 Task: Create a sub task Gather and Analyse Requirements for the task  Develop a new online platform for job postings and applications in the project AgileRevolution , assign it to team member softage.2@softage.net and update the status of the sub task to  Off Track , set the priority of the sub task to High
Action: Mouse moved to (102, 295)
Screenshot: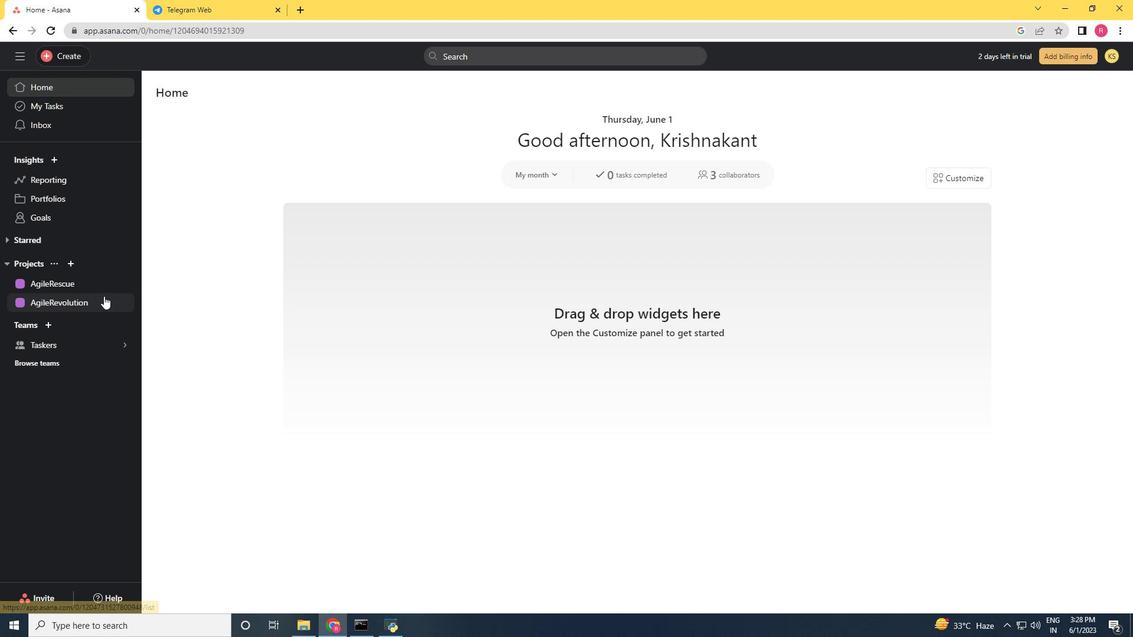 
Action: Mouse pressed left at (102, 295)
Screenshot: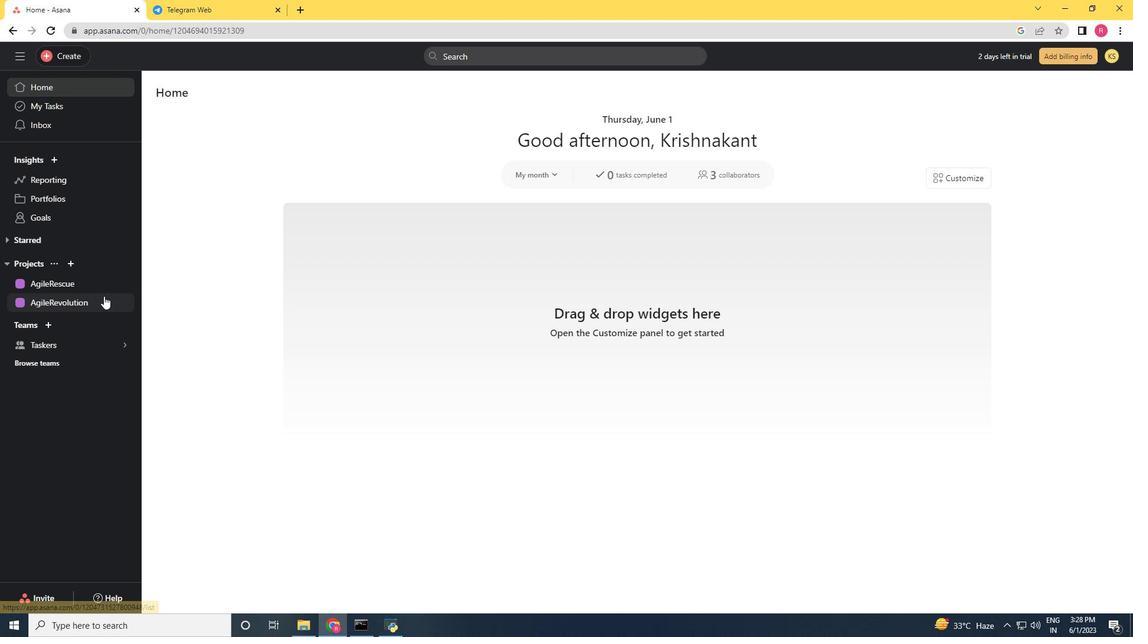 
Action: Mouse moved to (501, 256)
Screenshot: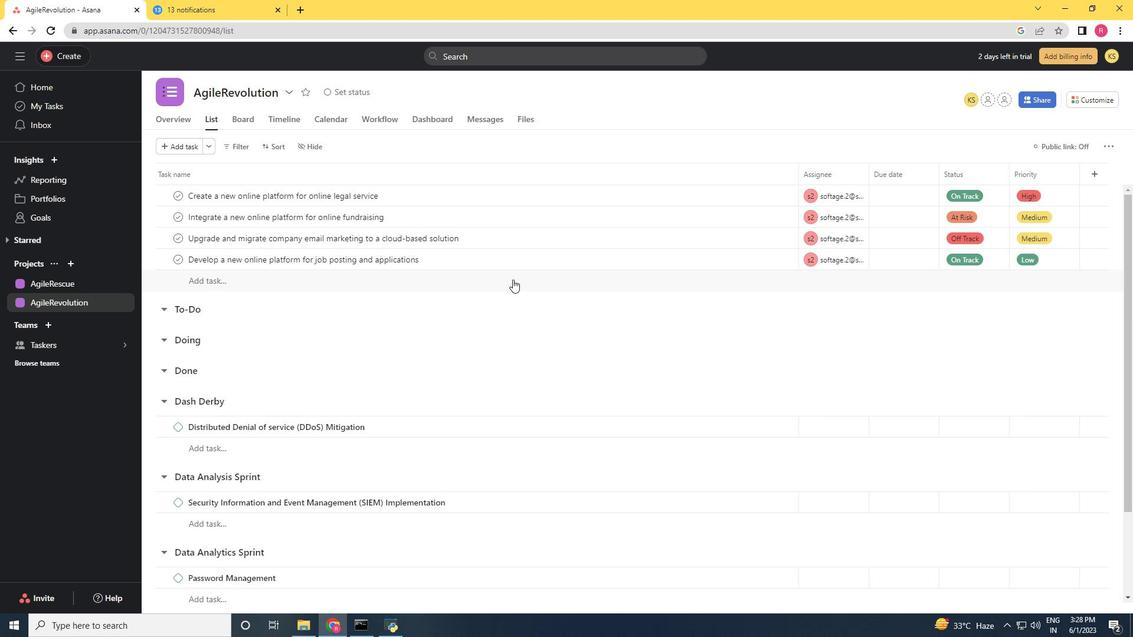 
Action: Mouse pressed left at (501, 256)
Screenshot: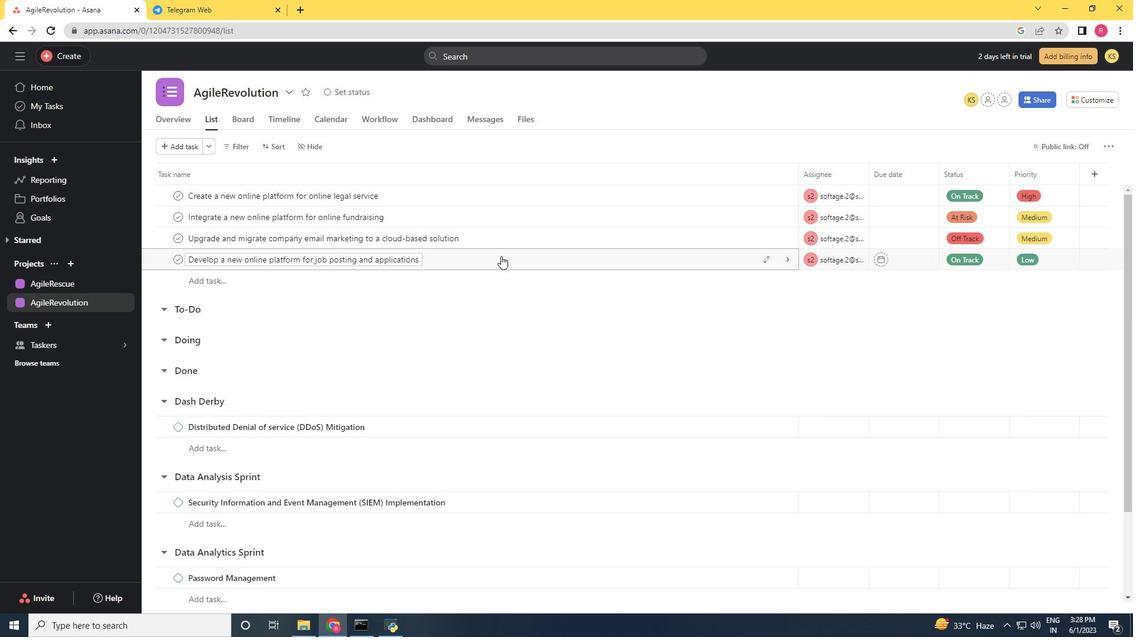 
Action: Mouse moved to (745, 457)
Screenshot: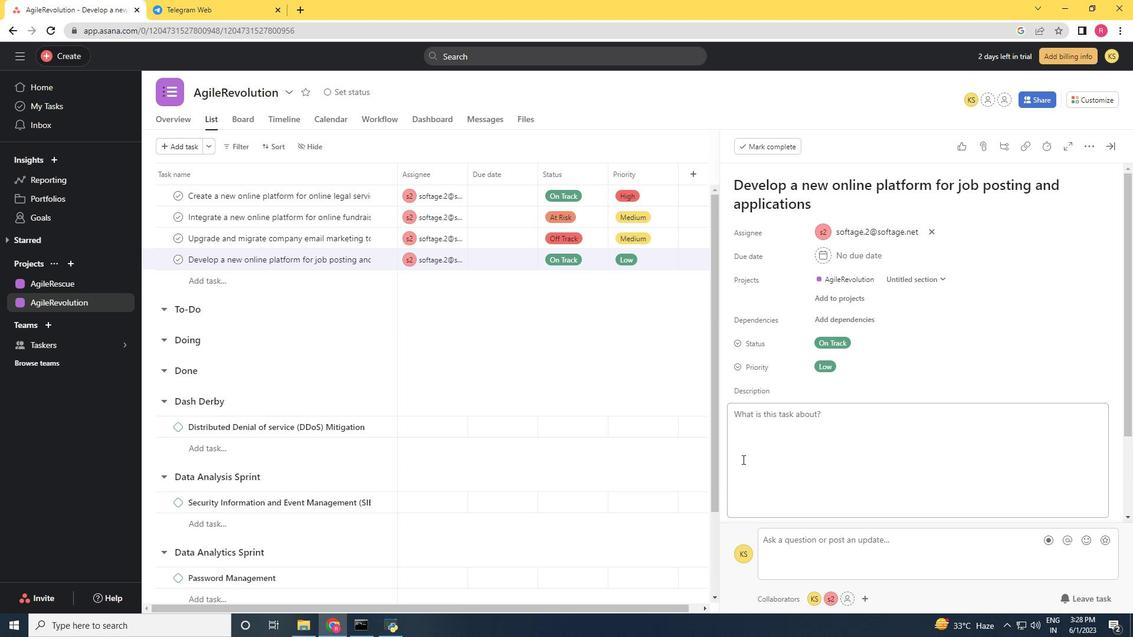 
Action: Mouse scrolled (745, 457) with delta (0, 0)
Screenshot: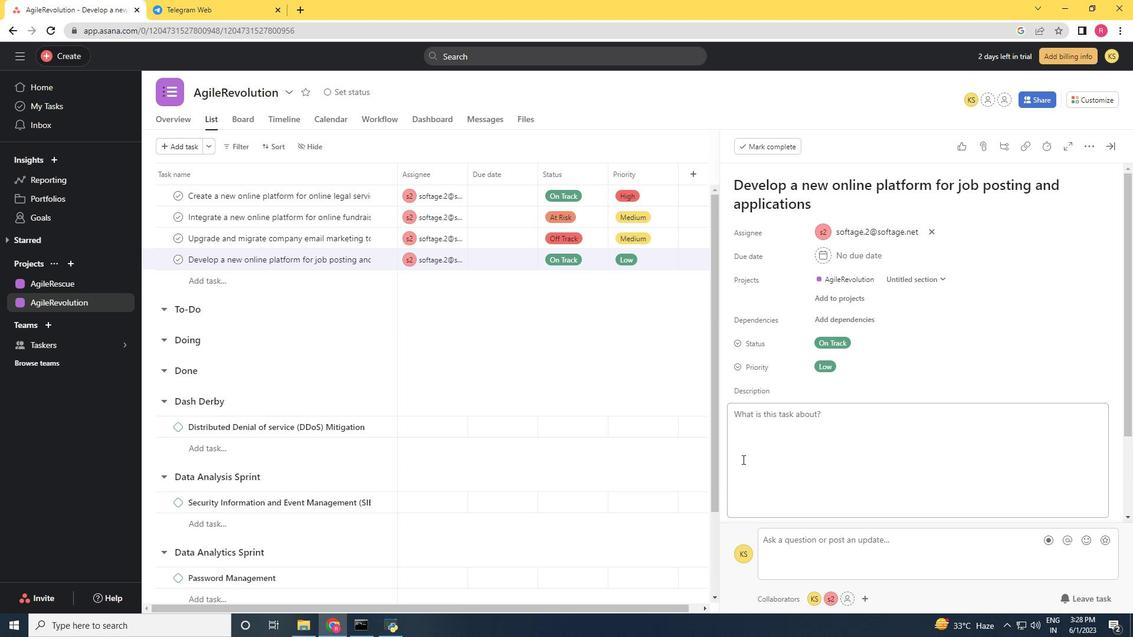 
Action: Mouse moved to (762, 449)
Screenshot: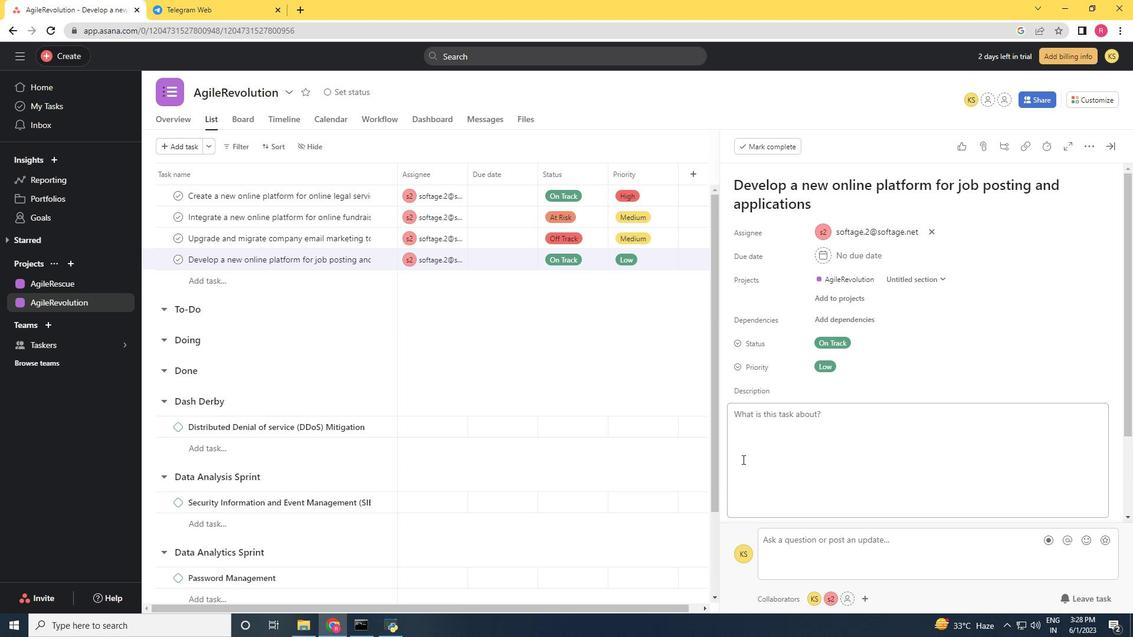 
Action: Mouse scrolled (745, 456) with delta (0, 0)
Screenshot: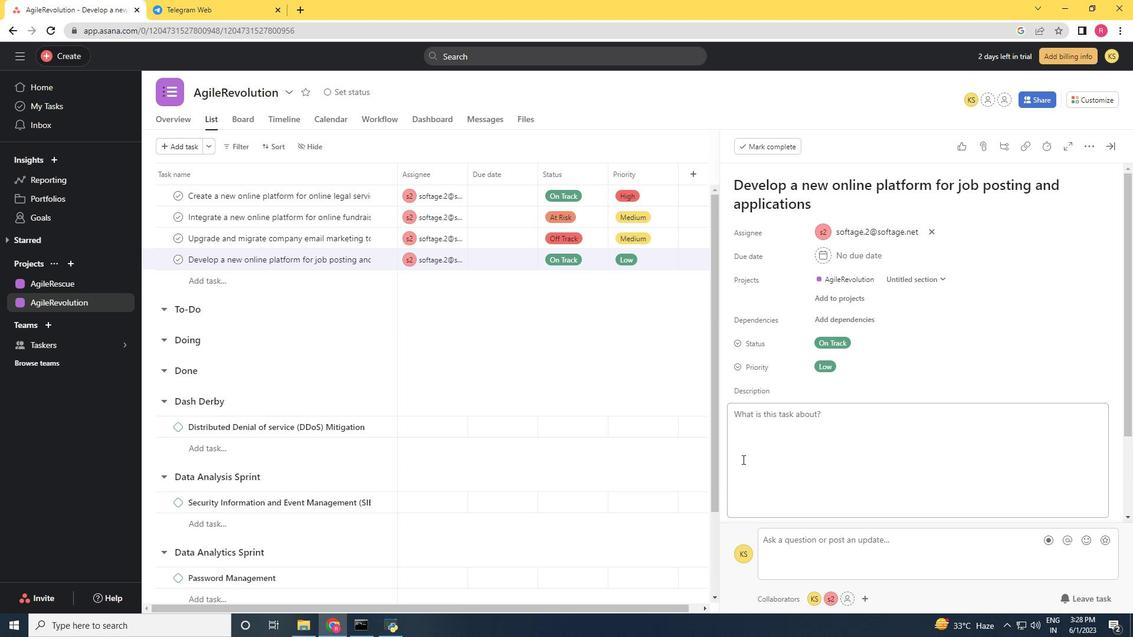 
Action: Mouse moved to (784, 424)
Screenshot: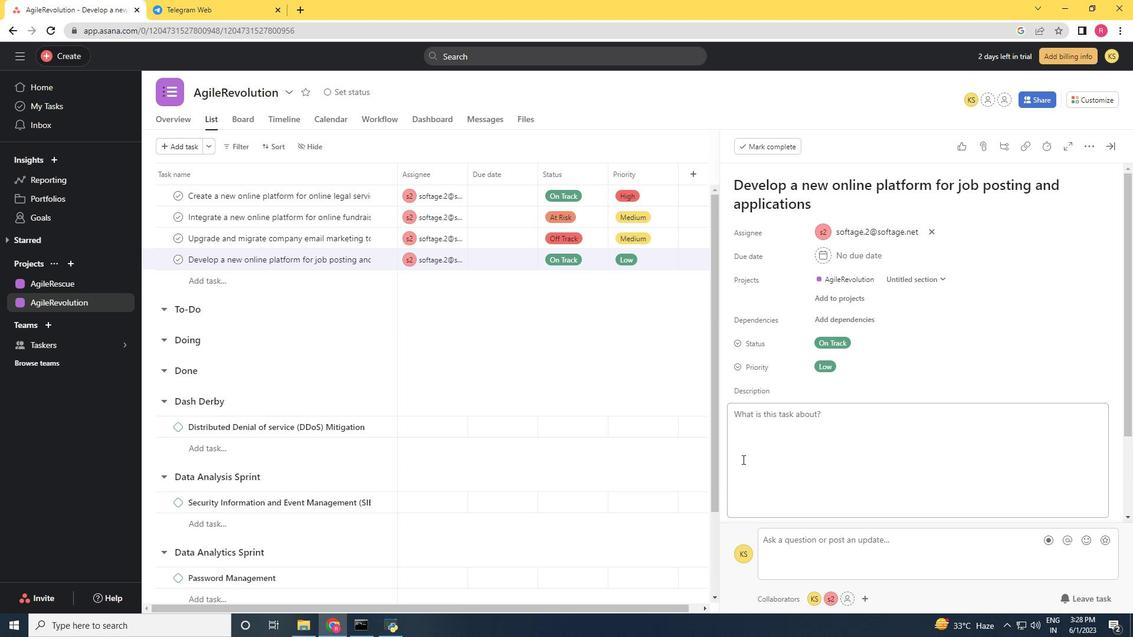 
Action: Mouse scrolled (745, 456) with delta (0, 0)
Screenshot: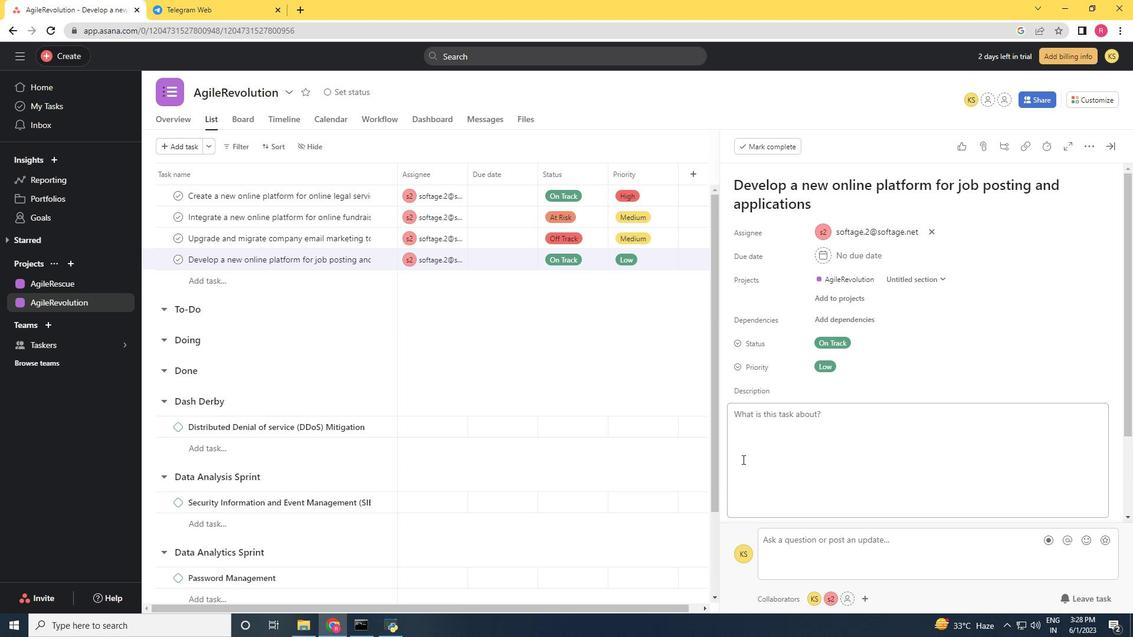 
Action: Mouse moved to (791, 355)
Screenshot: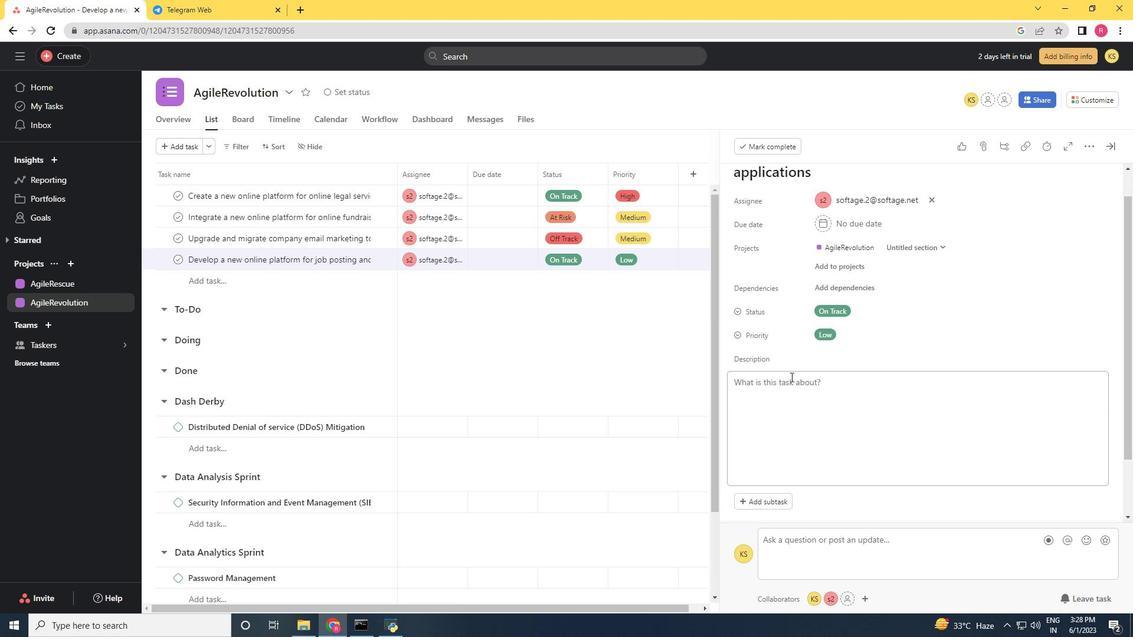 
Action: Mouse scrolled (791, 354) with delta (0, 0)
Screenshot: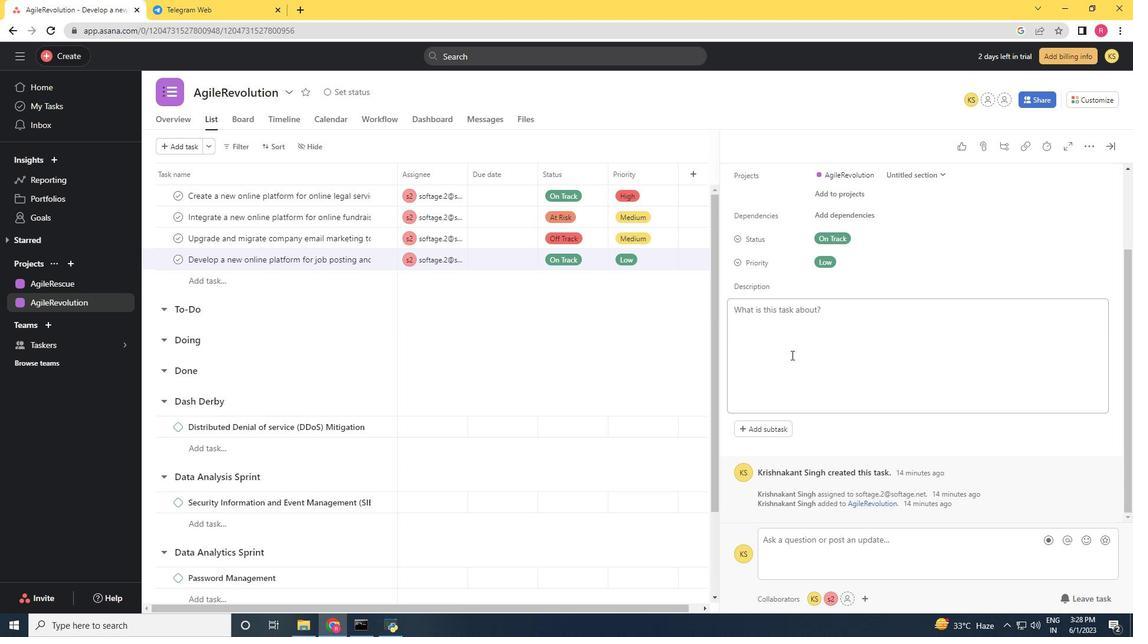 
Action: Mouse scrolled (791, 354) with delta (0, 0)
Screenshot: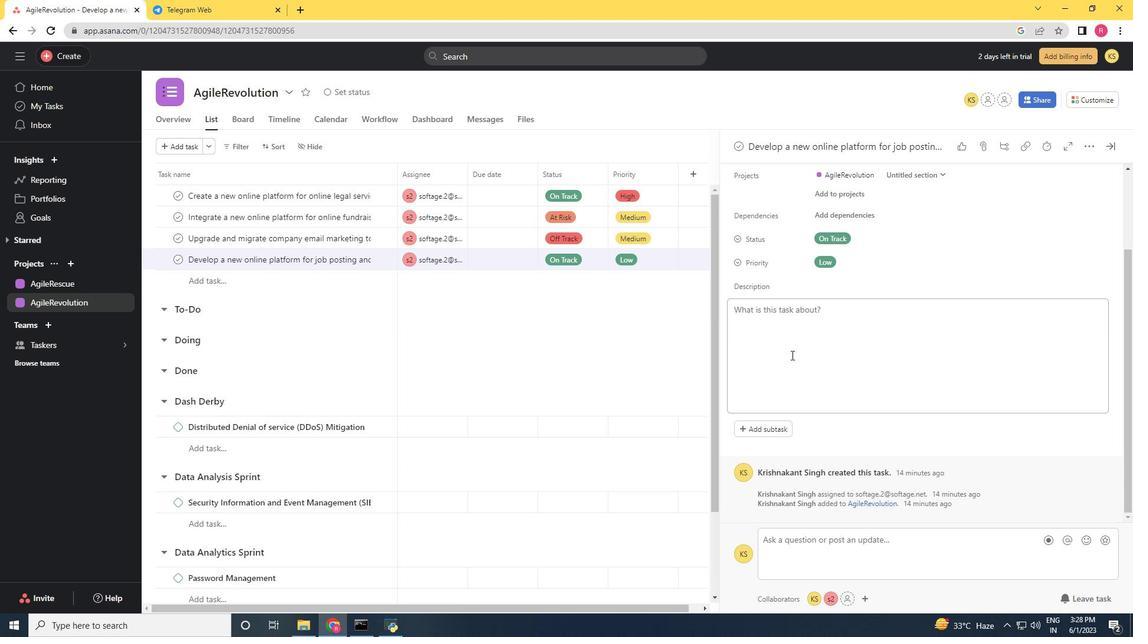 
Action: Mouse moved to (774, 431)
Screenshot: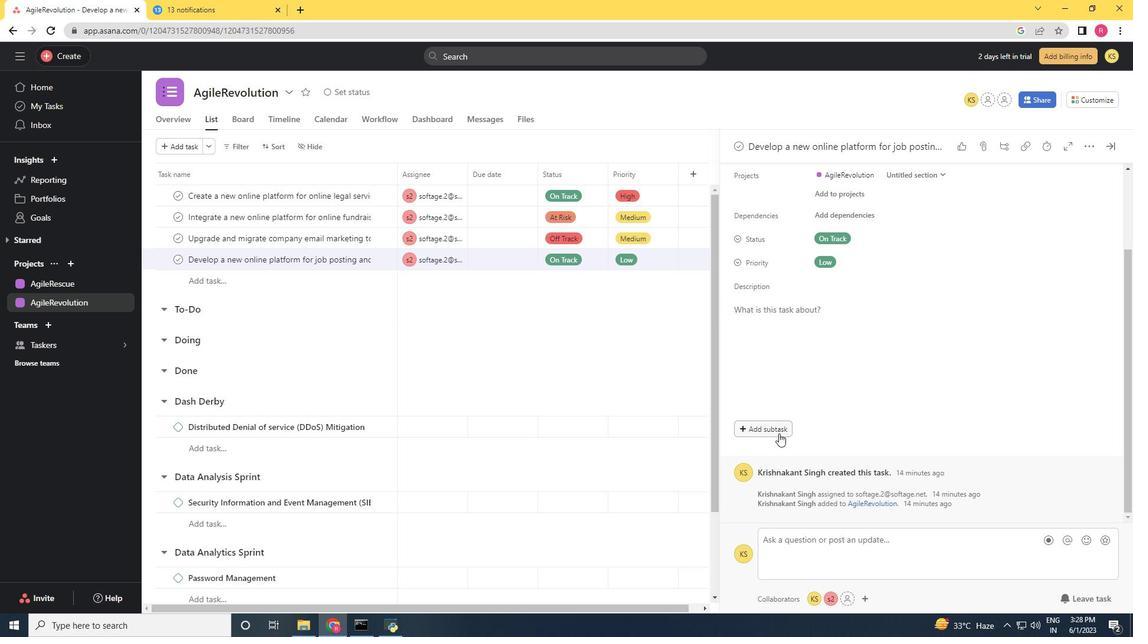 
Action: Mouse pressed left at (774, 431)
Screenshot: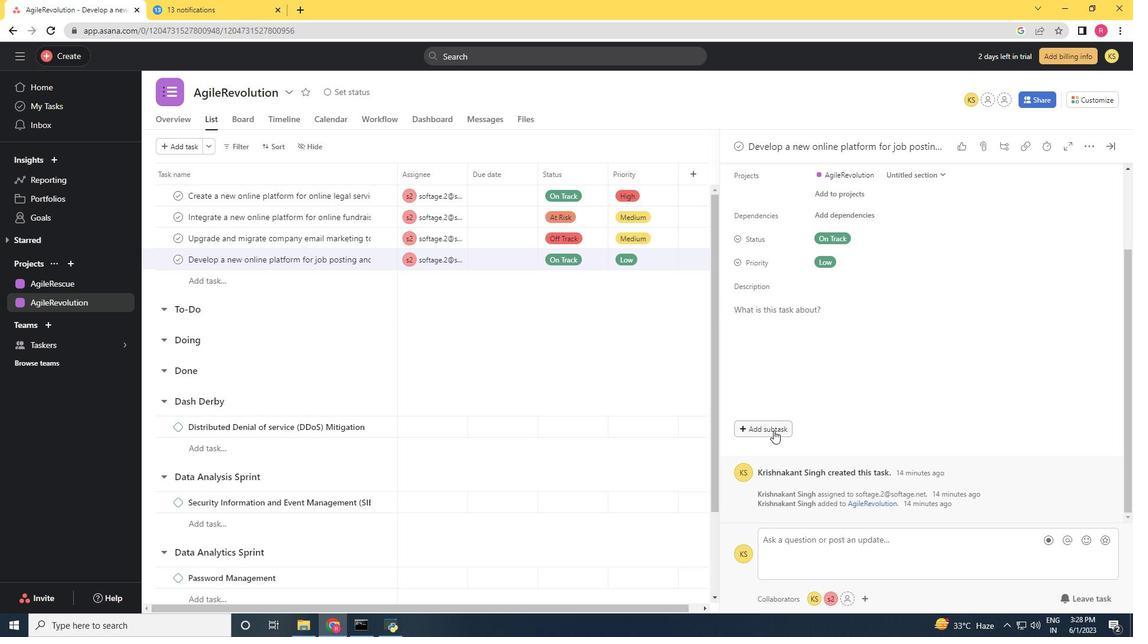 
Action: Mouse moved to (158, 382)
Screenshot: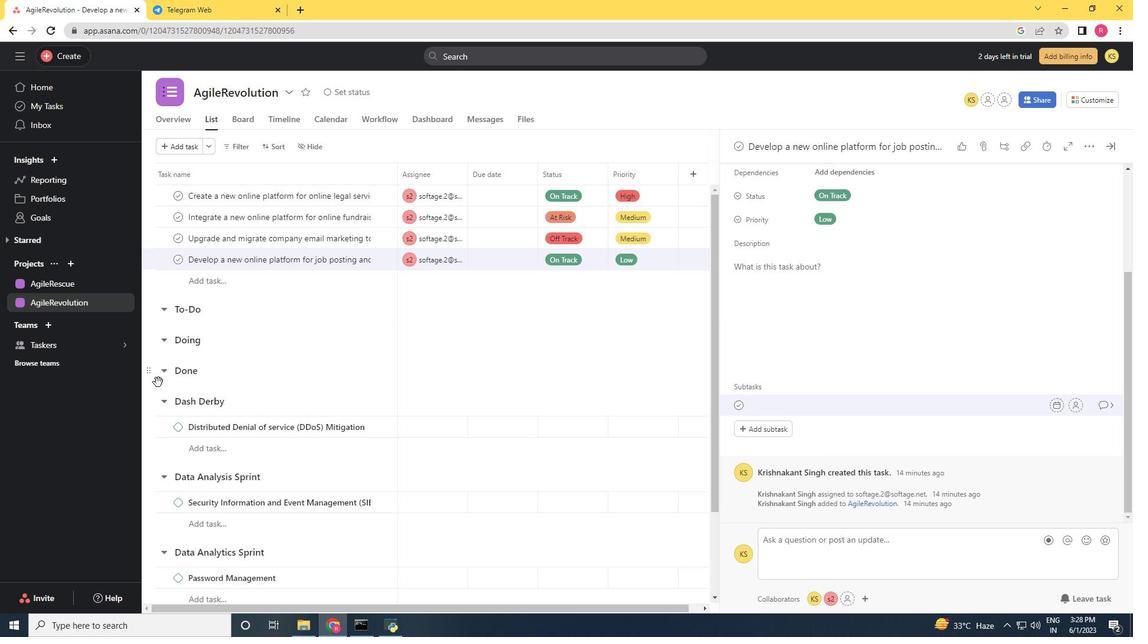
Action: Key pressed <Key.shift><Key.shift><Key.shift><Key.shift>Gather<Key.space>and<Key.space><Key.shift>Any<Key.backspace>aylyse<Key.space><Key.left><Key.left><Key.left><Key.left><Key.left><Key.backspace><Key.right><Key.right><Key.right><Key.right><Key.right><Key.right><Key.right><Key.right><Key.right><Key.right><Key.right><Key.shift>Requirements<Key.space>
Screenshot: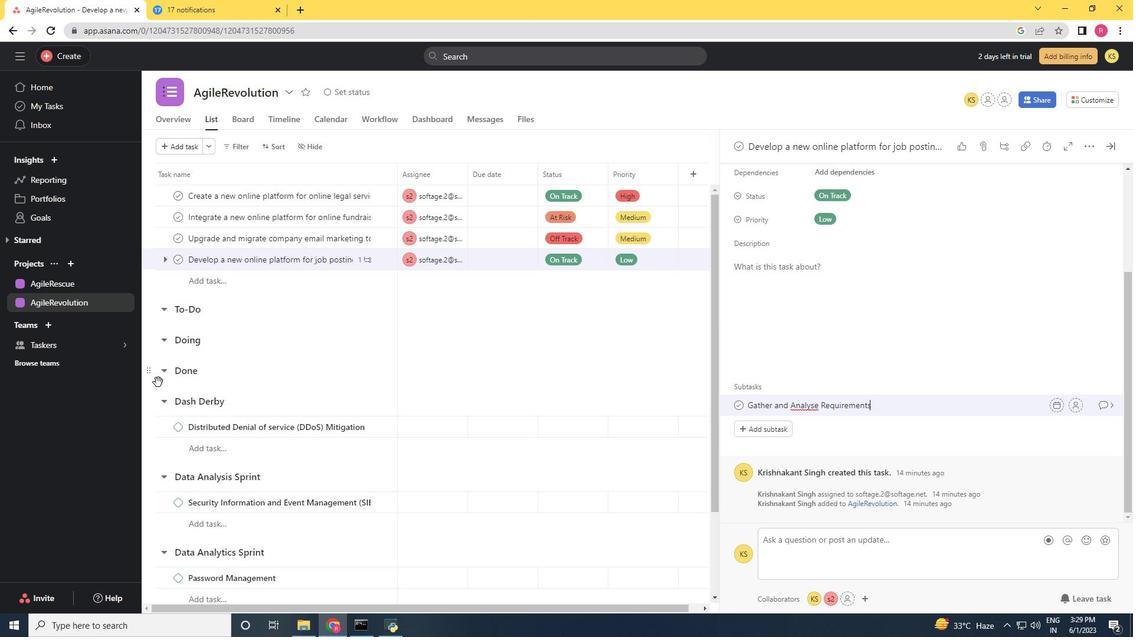 
Action: Mouse moved to (1077, 400)
Screenshot: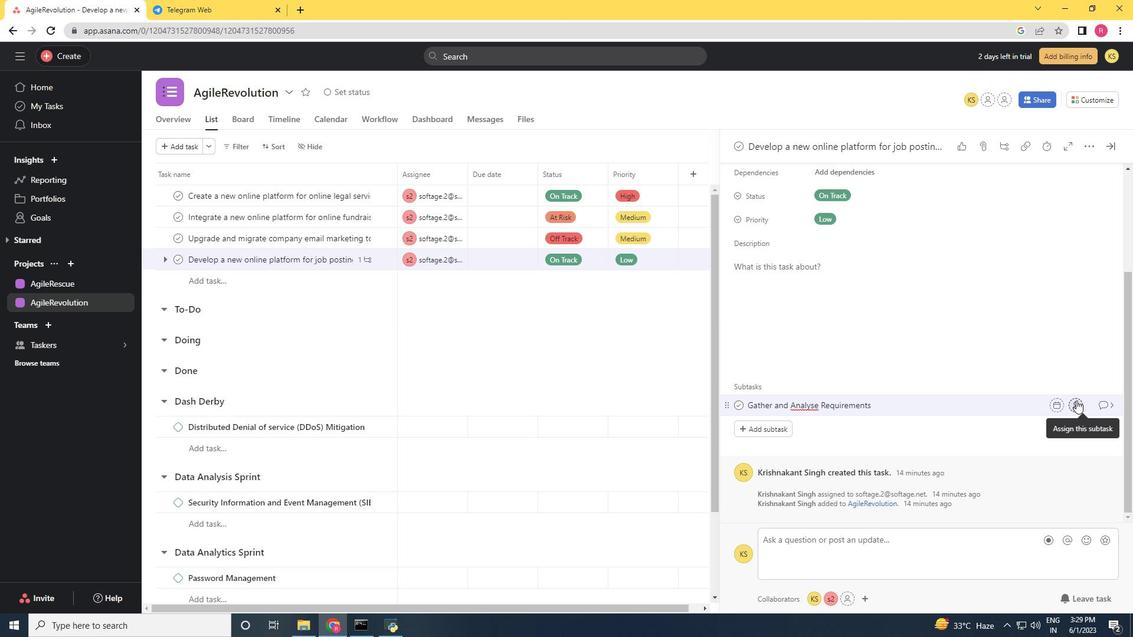 
Action: Mouse pressed left at (1077, 400)
Screenshot: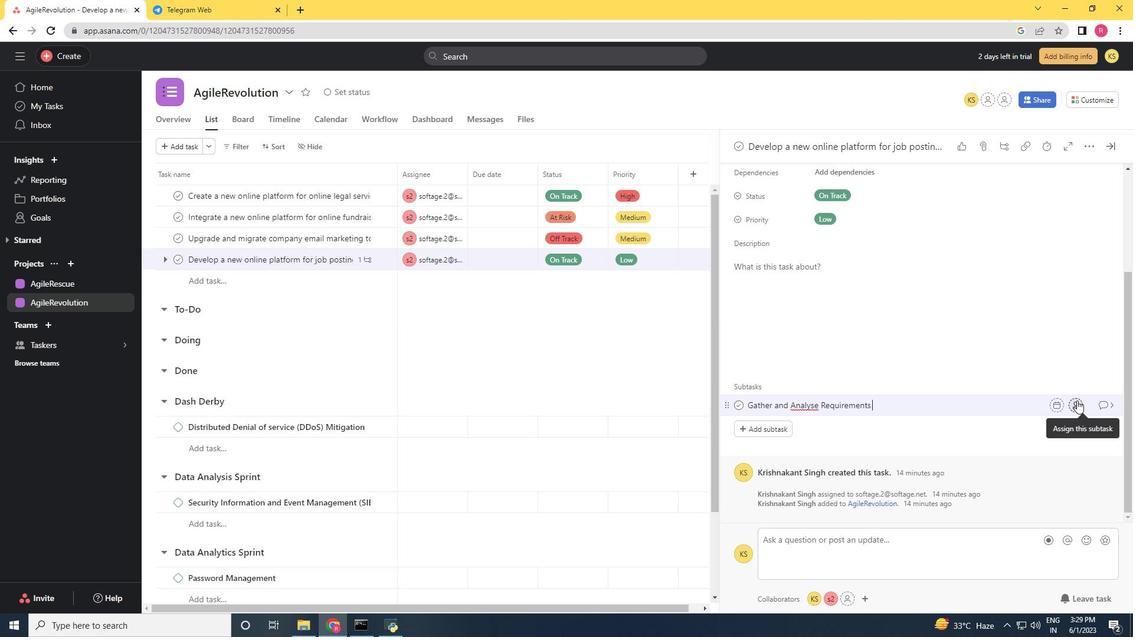 
Action: Mouse moved to (815, 458)
Screenshot: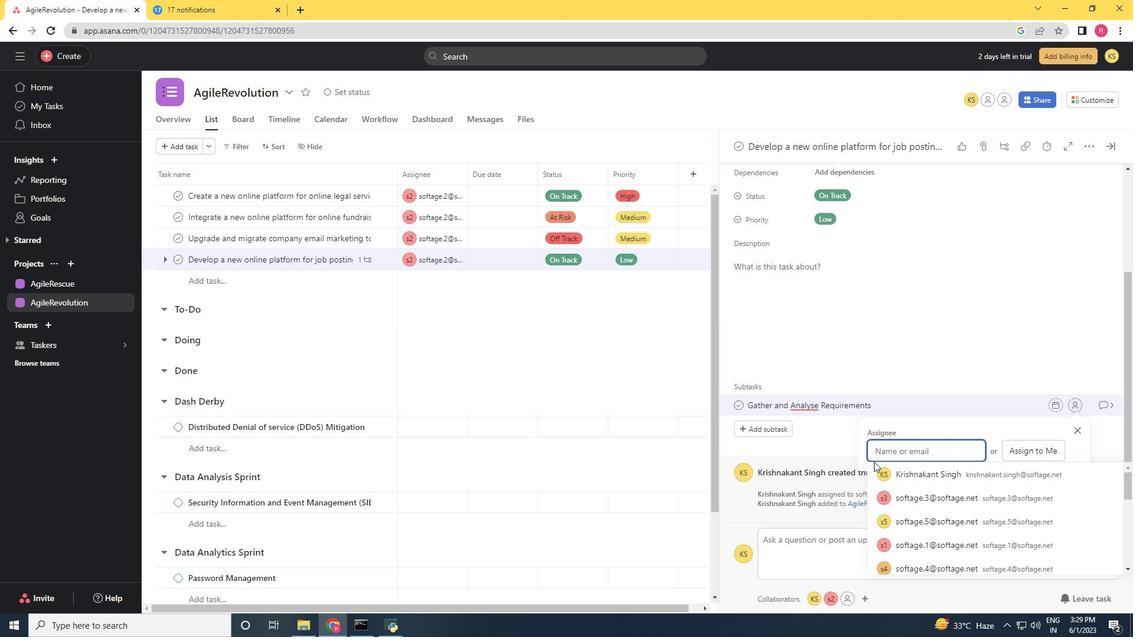 
Action: Key pressed softage.2<Key.shift>@softage.net
Screenshot: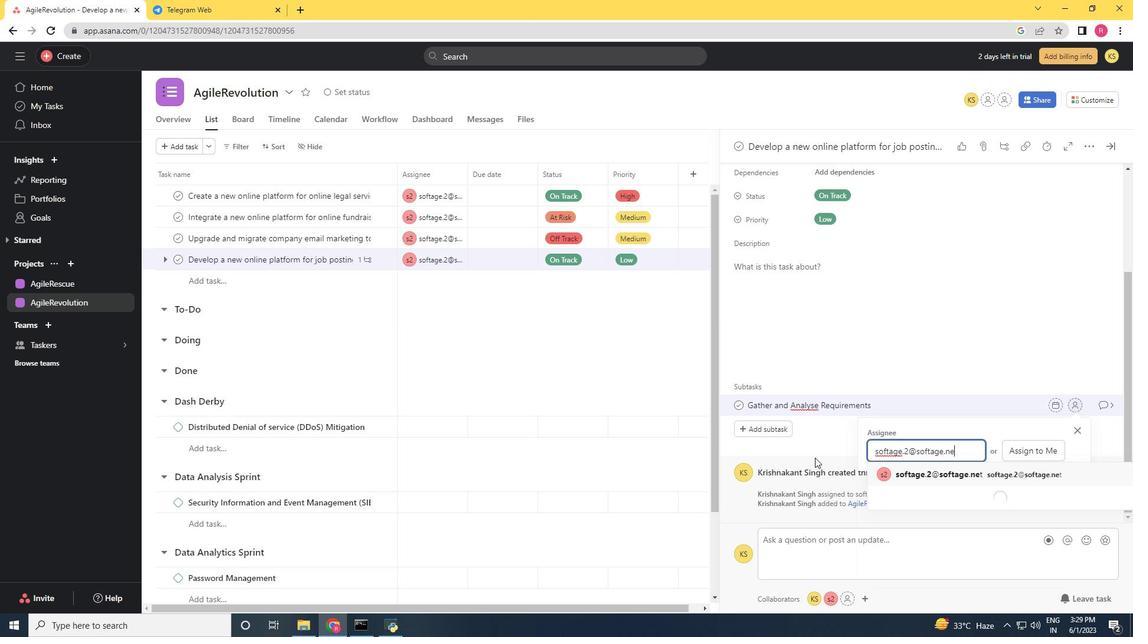 
Action: Mouse moved to (966, 474)
Screenshot: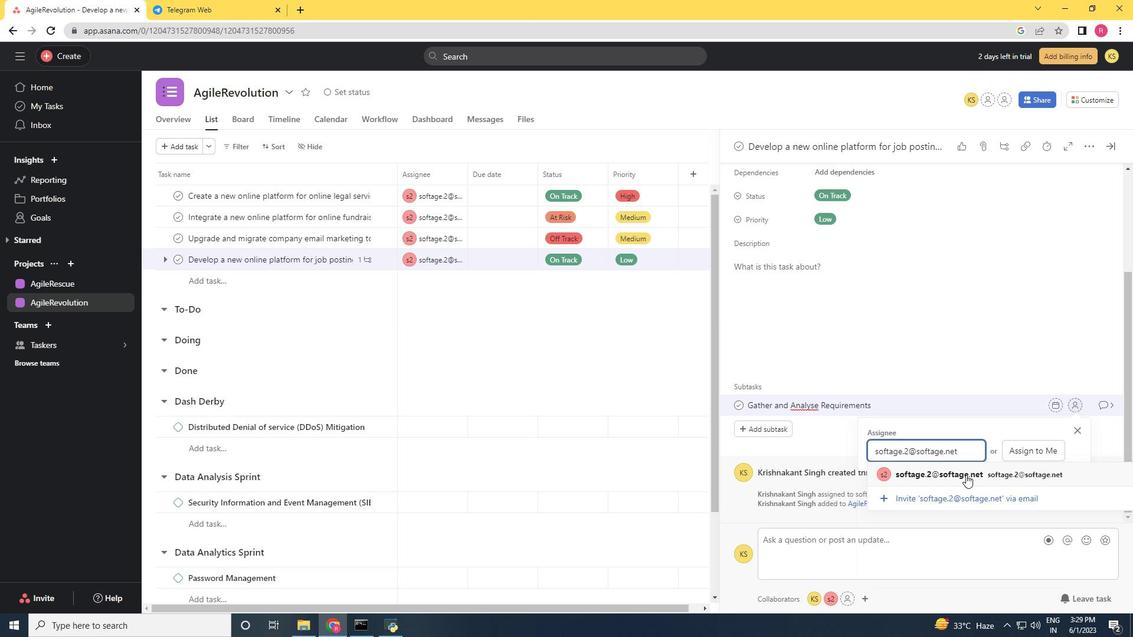
Action: Mouse pressed left at (966, 474)
Screenshot: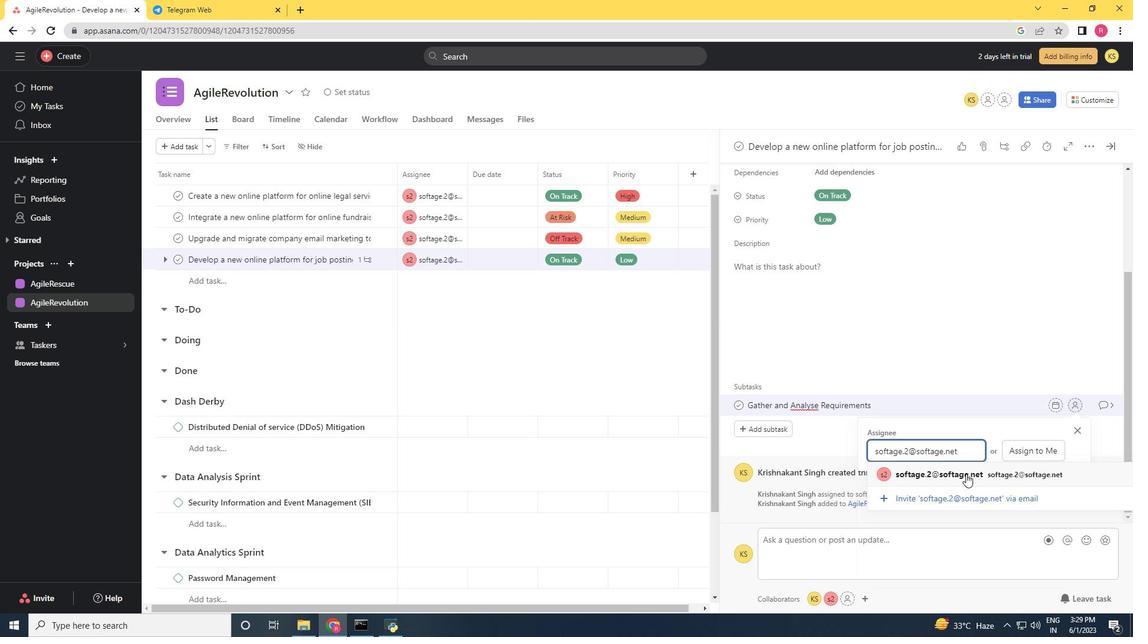 
Action: Mouse moved to (1100, 407)
Screenshot: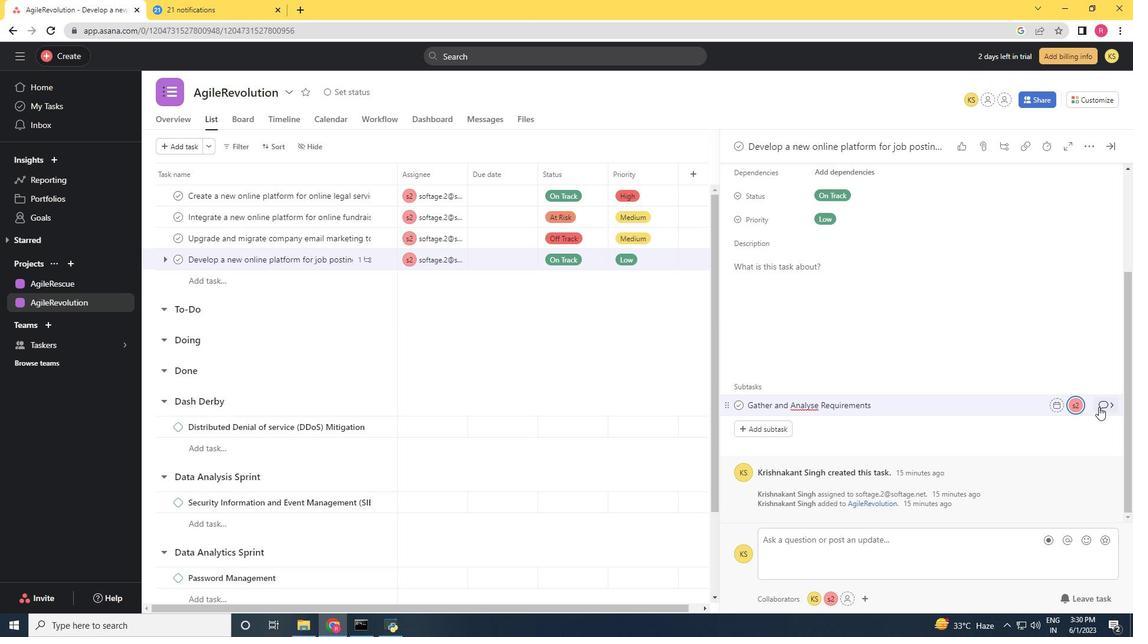 
Action: Mouse pressed left at (1100, 407)
Screenshot: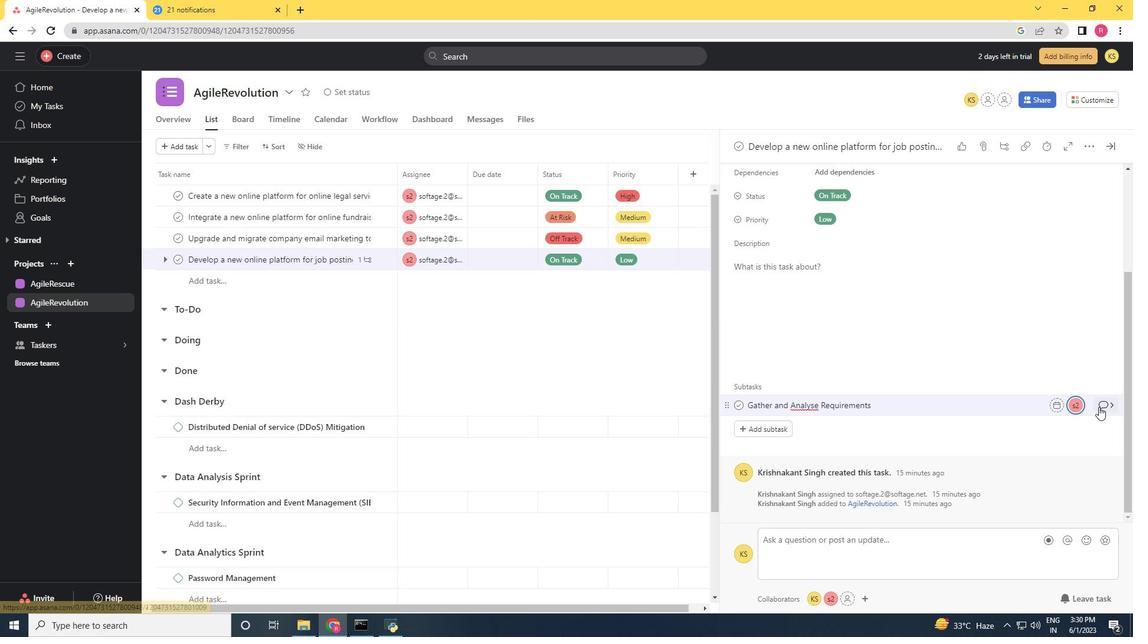 
Action: Mouse moved to (788, 316)
Screenshot: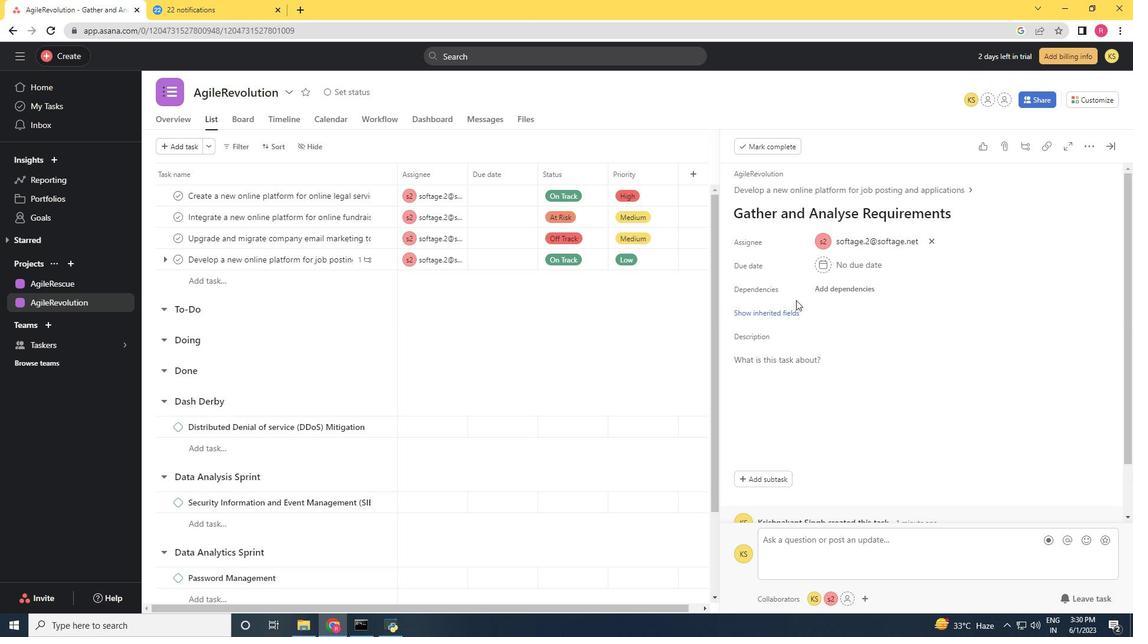 
Action: Mouse pressed left at (788, 316)
Screenshot: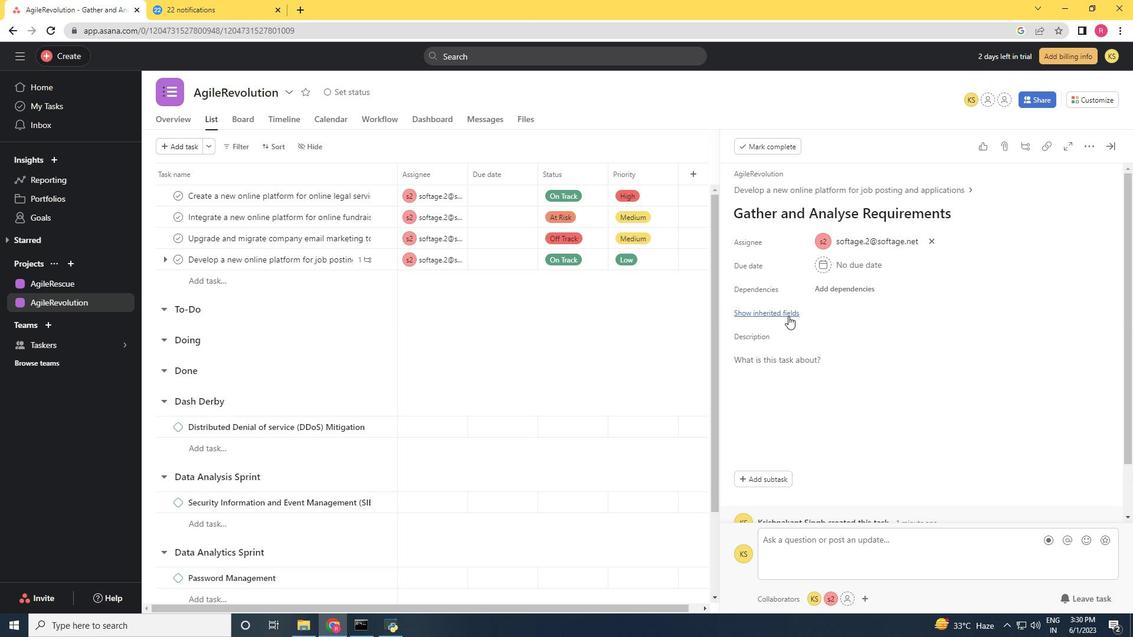 
Action: Mouse moved to (813, 334)
Screenshot: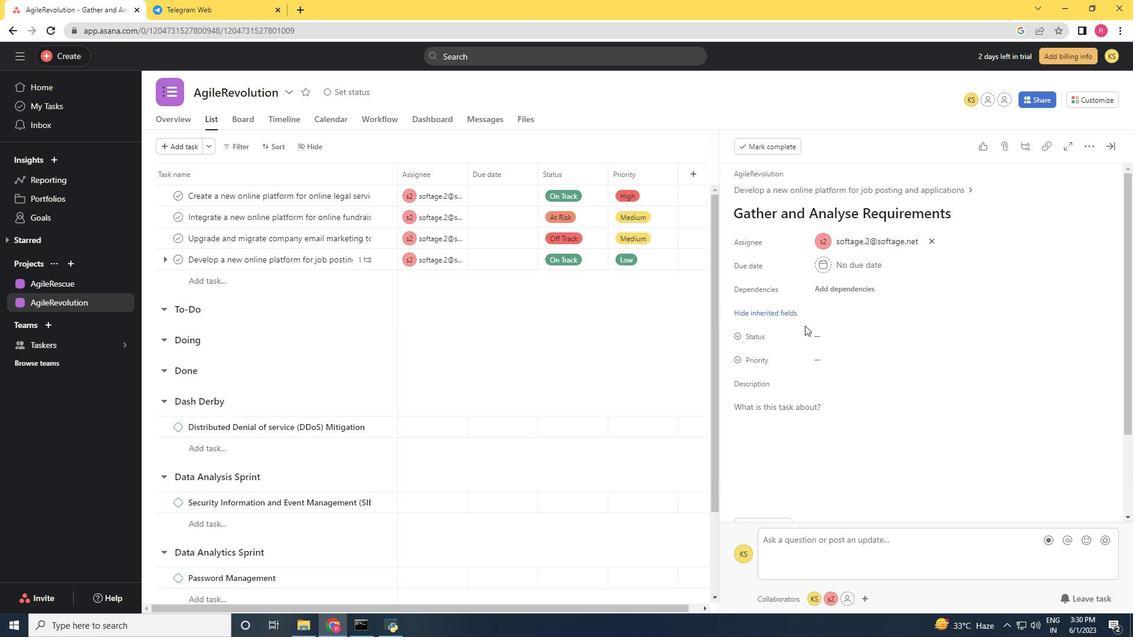 
Action: Mouse pressed left at (813, 334)
Screenshot: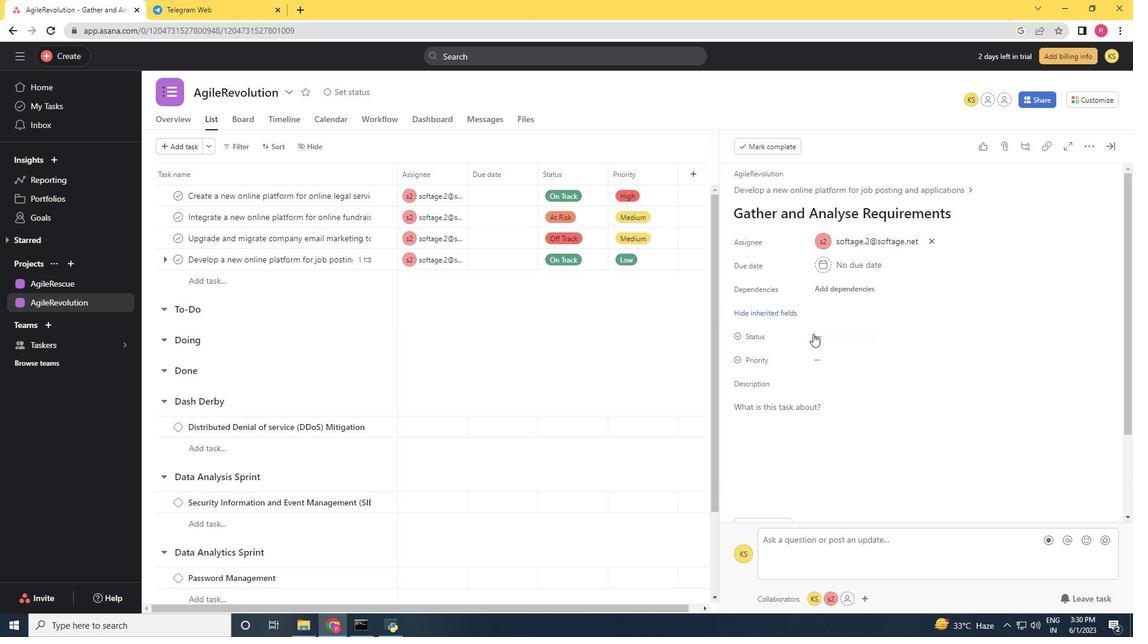 
Action: Mouse moved to (865, 396)
Screenshot: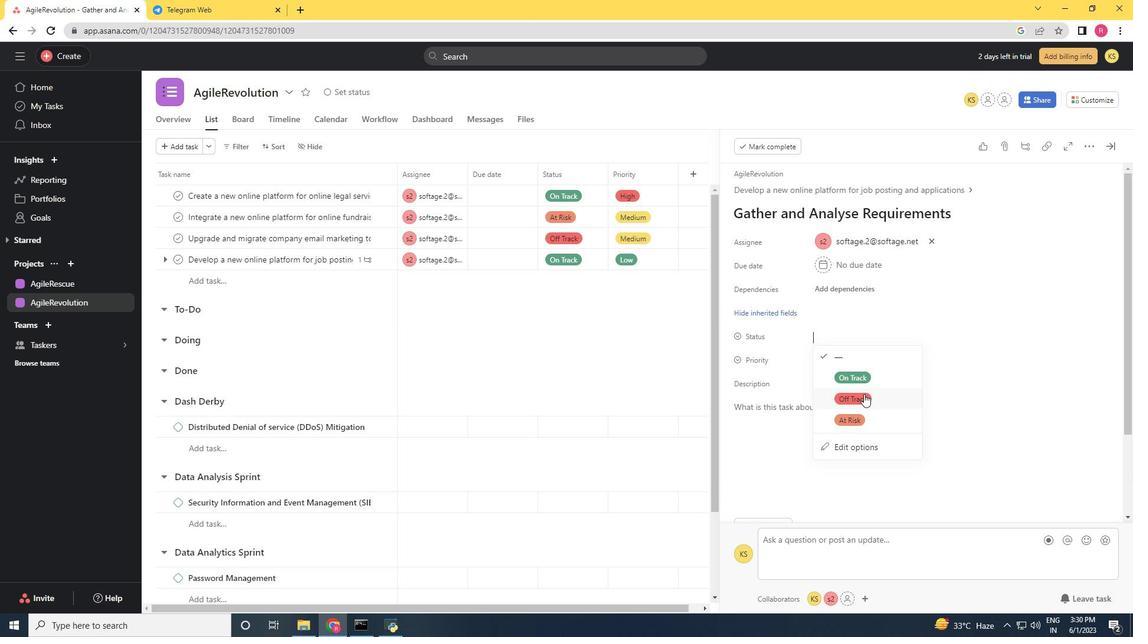 
Action: Mouse pressed left at (865, 396)
Screenshot: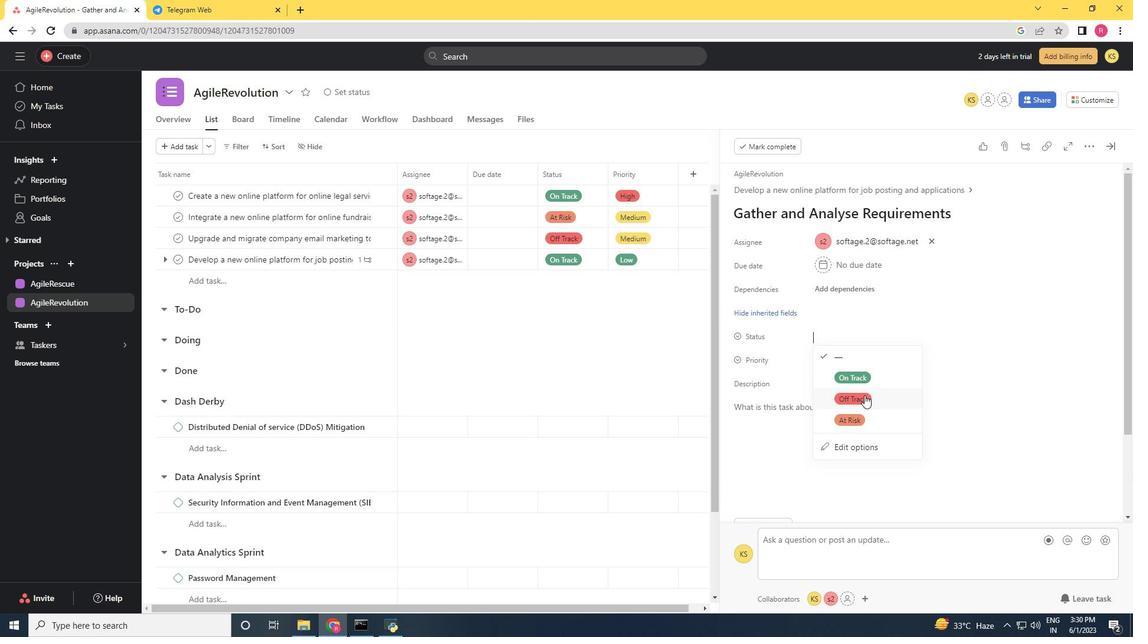 
Action: Mouse moved to (830, 352)
Screenshot: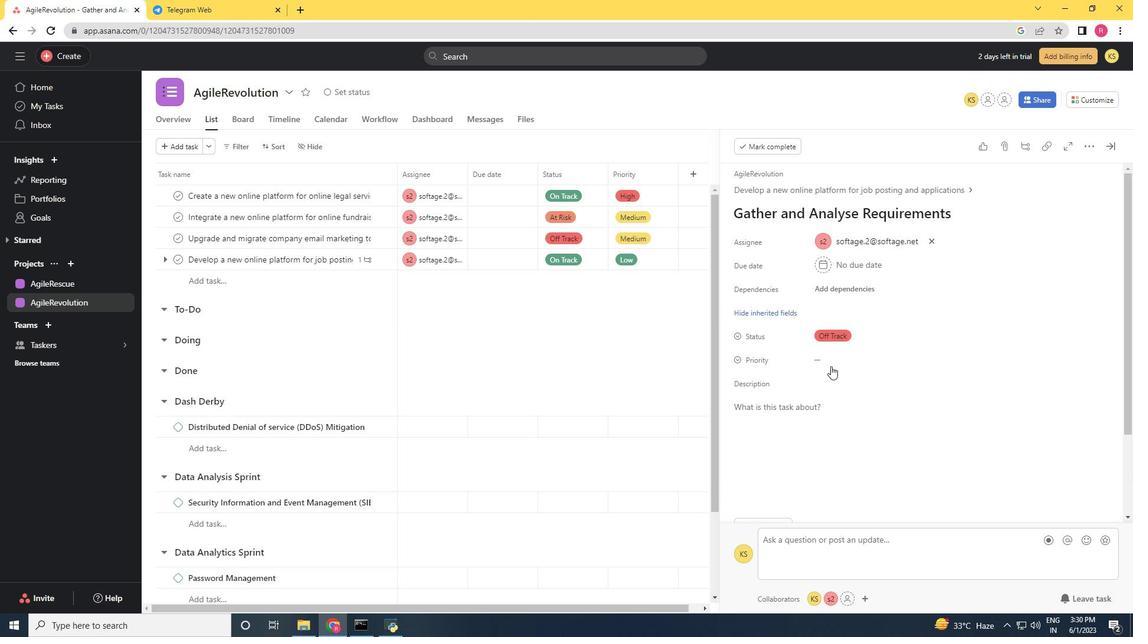 
Action: Mouse pressed left at (830, 352)
Screenshot: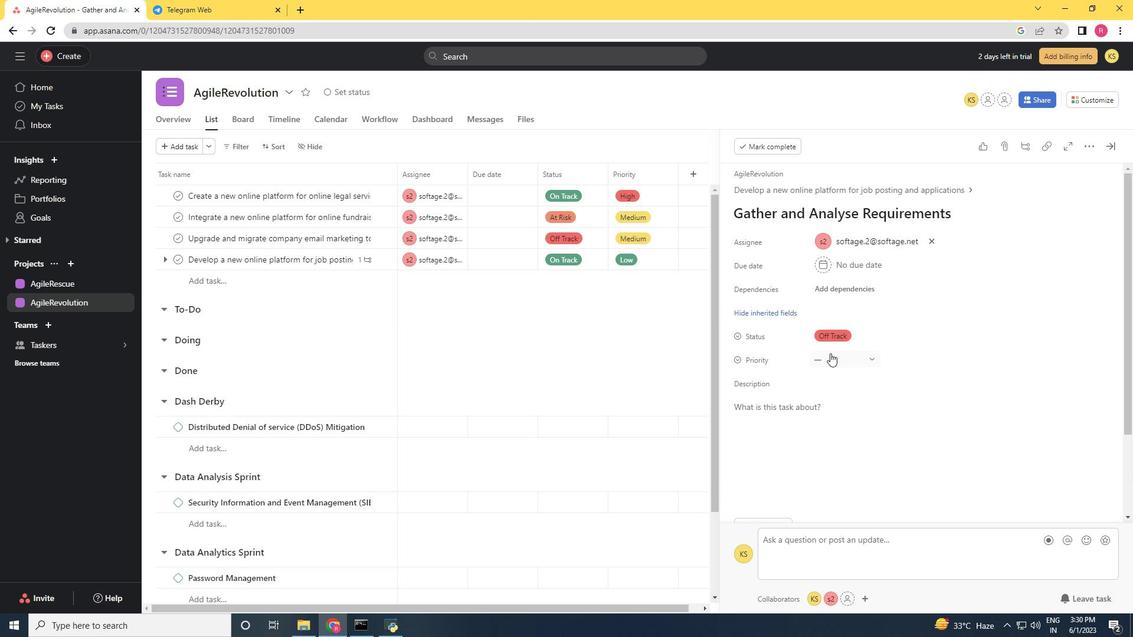 
Action: Mouse moved to (849, 405)
Screenshot: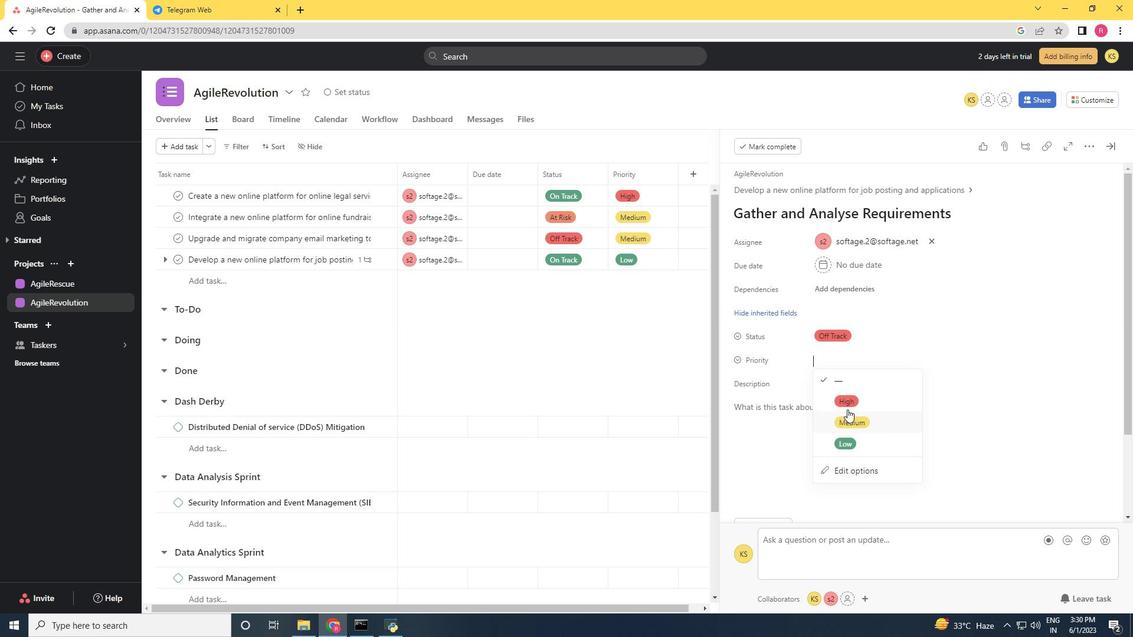 
Action: Mouse pressed left at (849, 405)
Screenshot: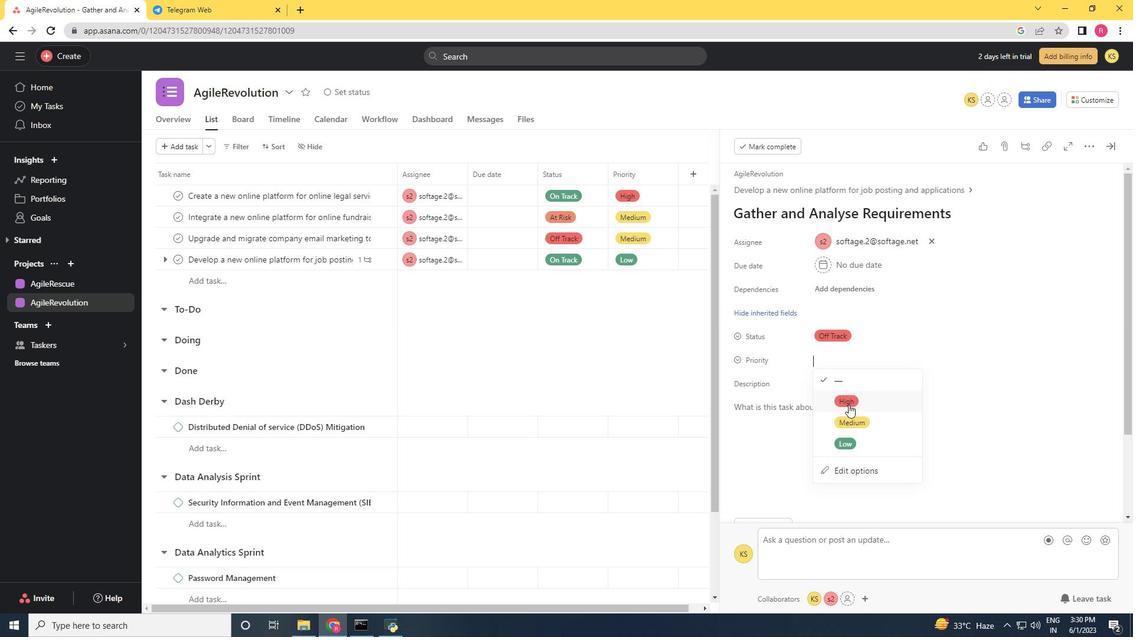 
Action: Mouse moved to (789, 439)
Screenshot: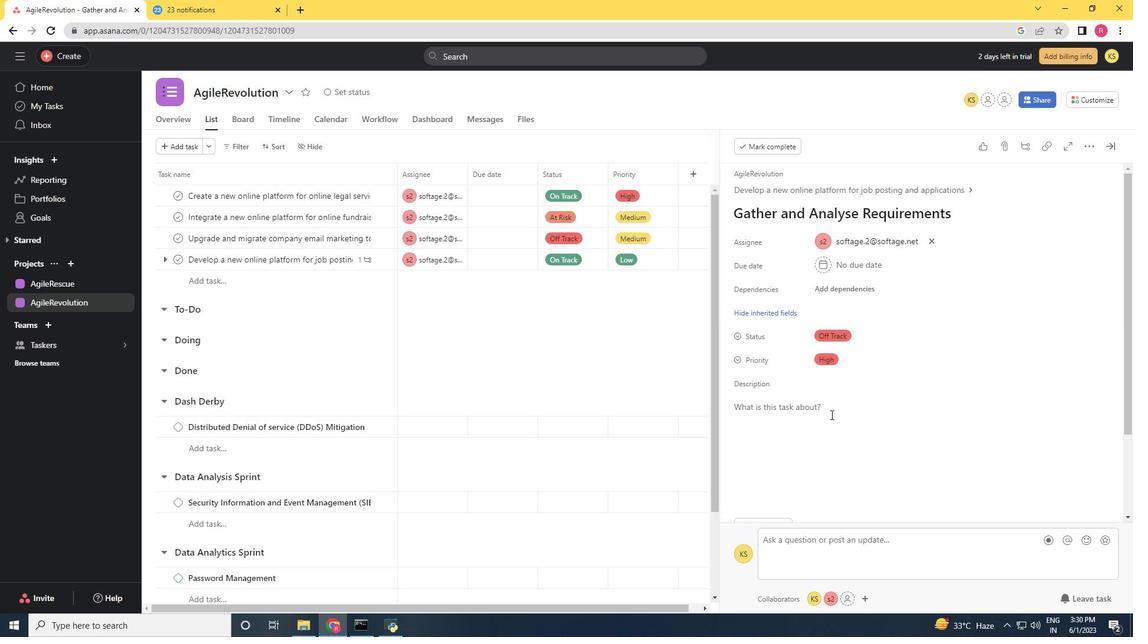
